Task: Create a due date automation trigger when advanced on, 2 working days after a card is due add basic assigned to member @aryan is due at 11:00 AM.
Action: Mouse moved to (1137, 88)
Screenshot: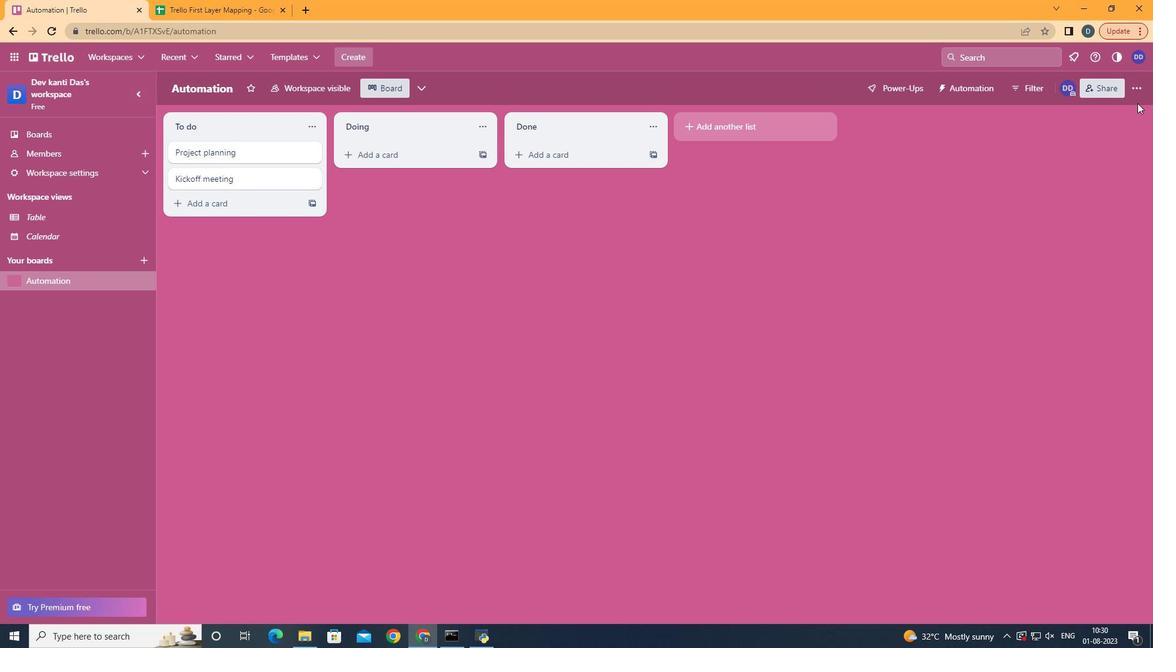 
Action: Mouse pressed left at (1137, 88)
Screenshot: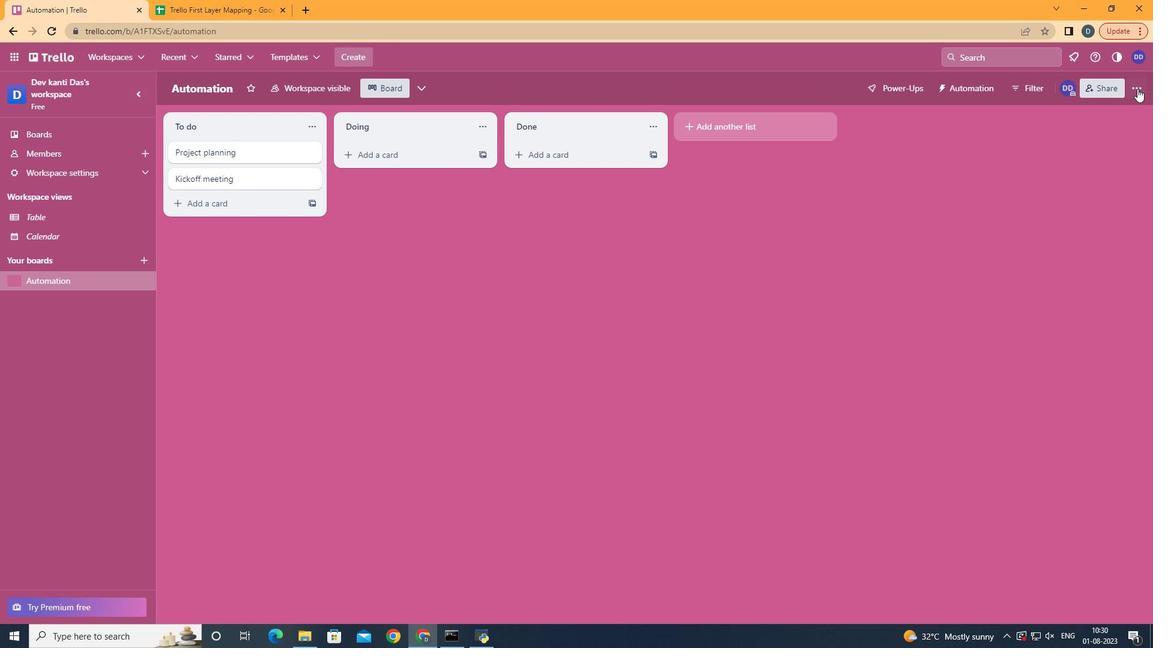 
Action: Mouse moved to (1056, 258)
Screenshot: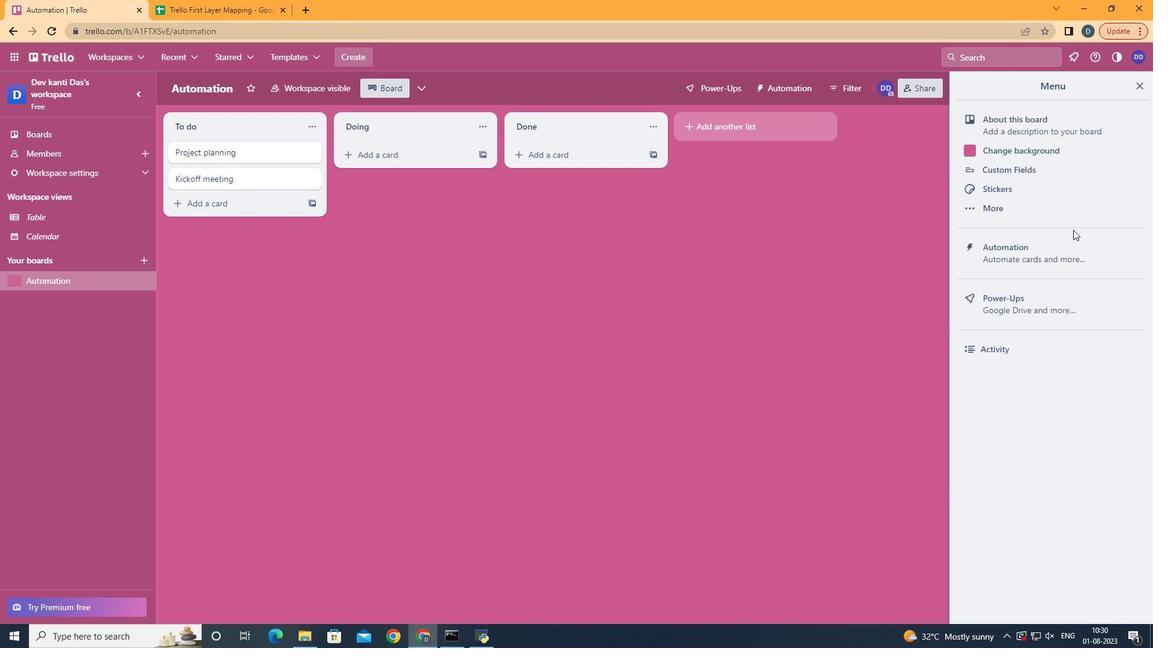 
Action: Mouse pressed left at (1056, 258)
Screenshot: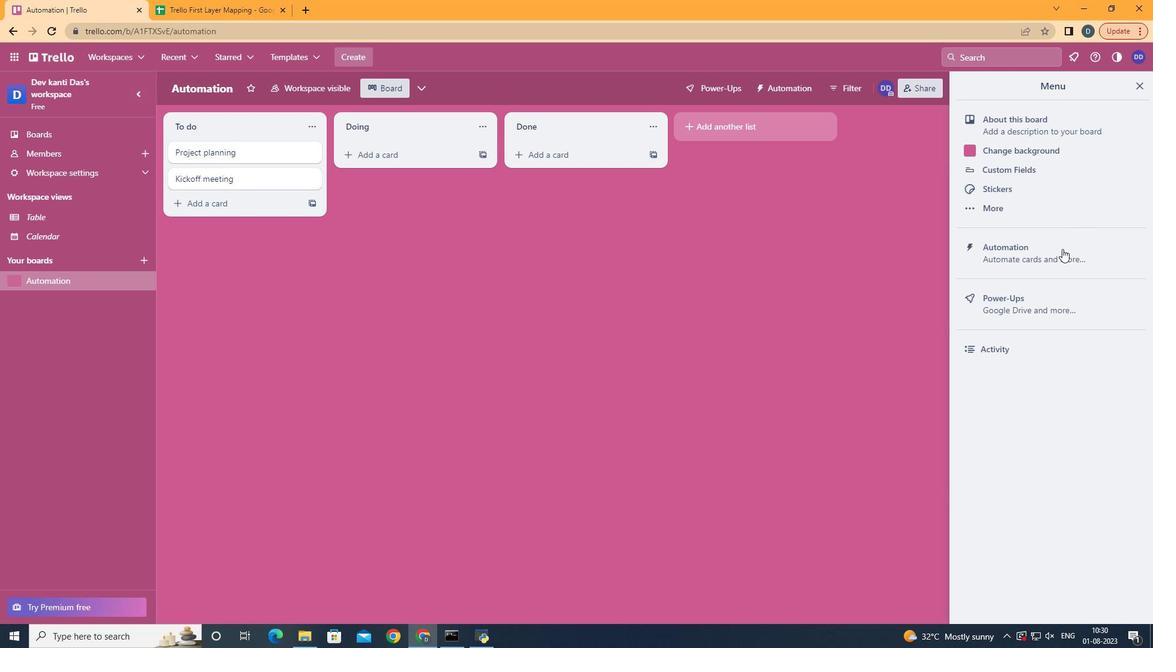 
Action: Mouse moved to (245, 239)
Screenshot: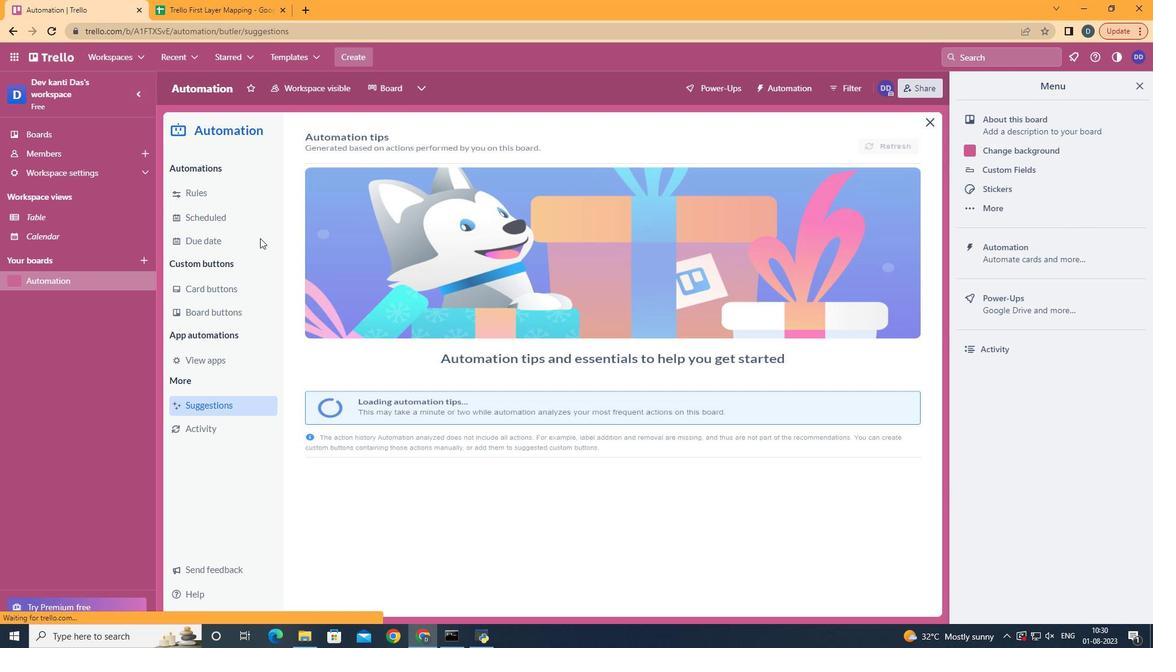 
Action: Mouse pressed left at (245, 239)
Screenshot: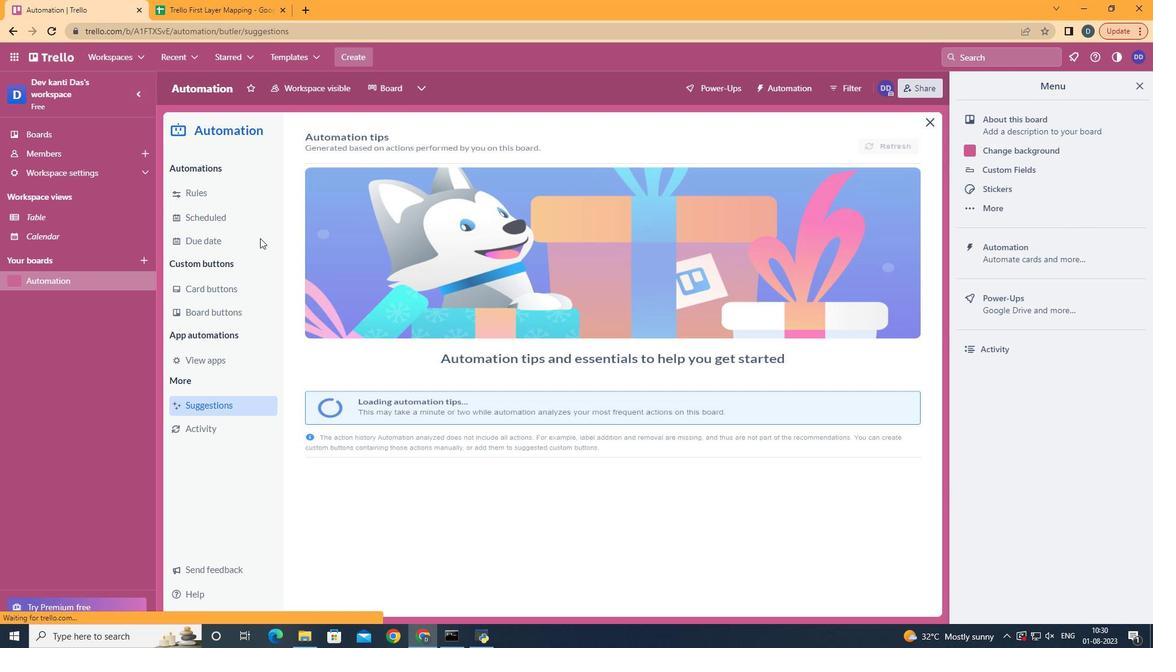 
Action: Mouse moved to (860, 147)
Screenshot: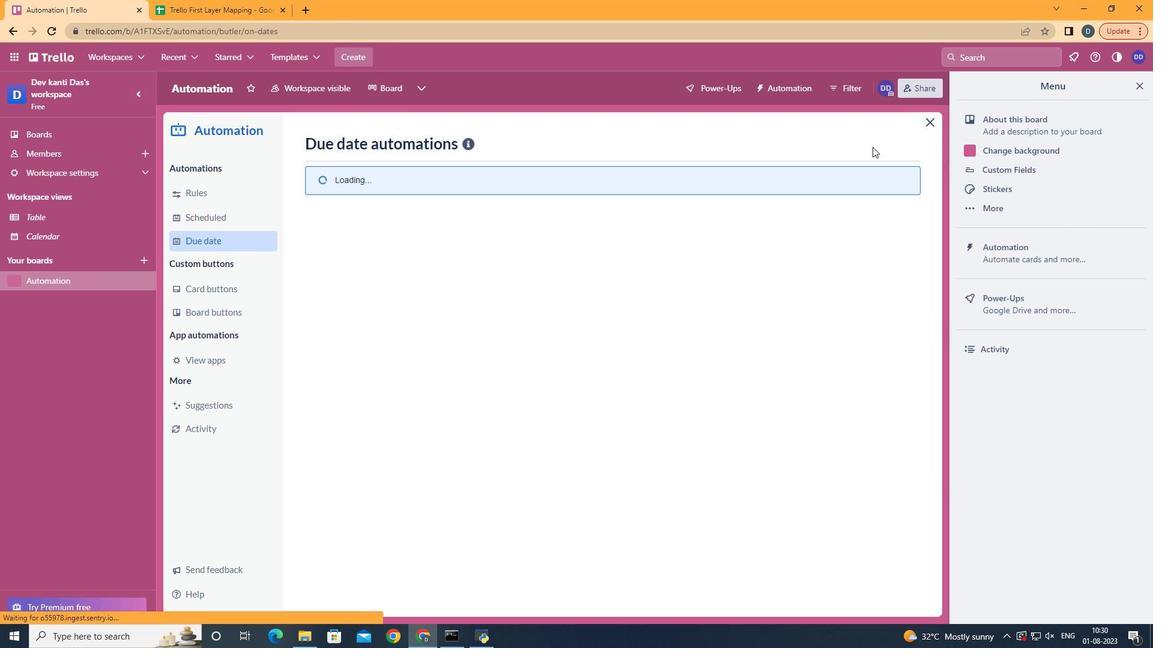 
Action: Mouse pressed left at (860, 147)
Screenshot: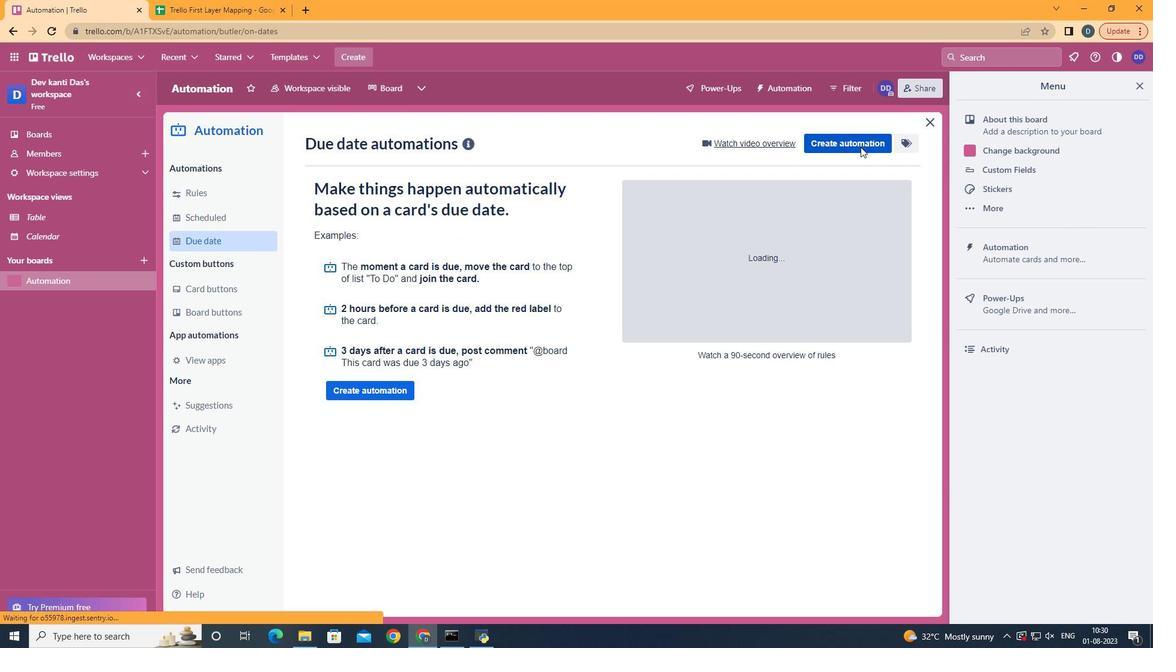 
Action: Mouse moved to (645, 252)
Screenshot: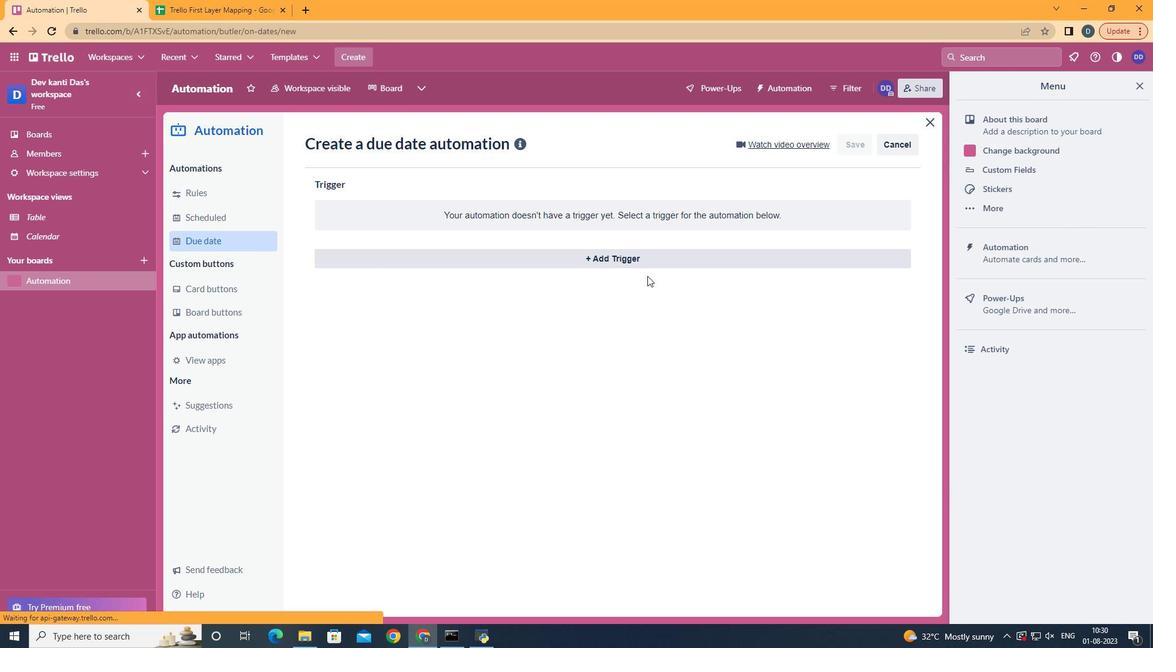 
Action: Mouse pressed left at (645, 252)
Screenshot: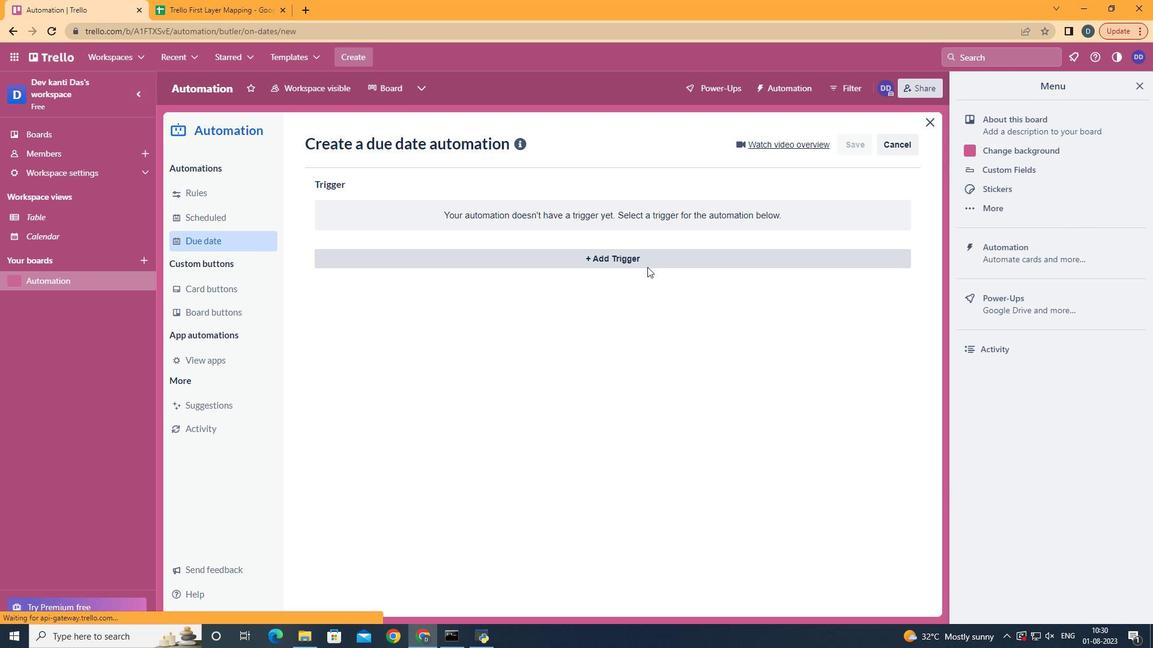 
Action: Mouse moved to (389, 480)
Screenshot: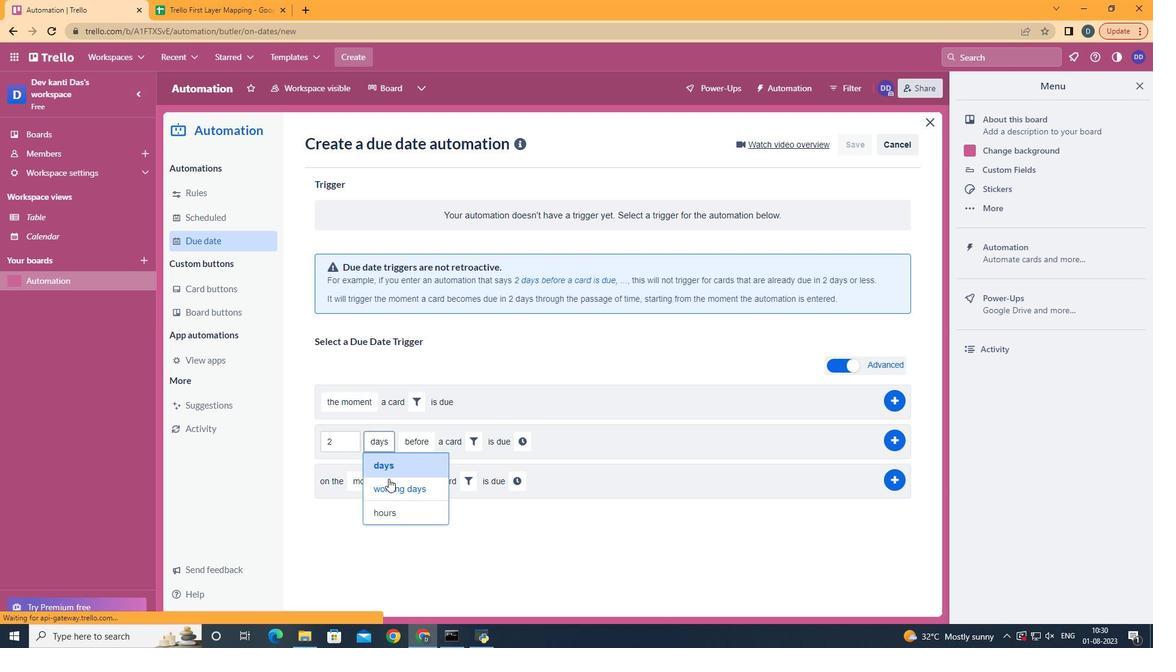 
Action: Mouse pressed left at (389, 480)
Screenshot: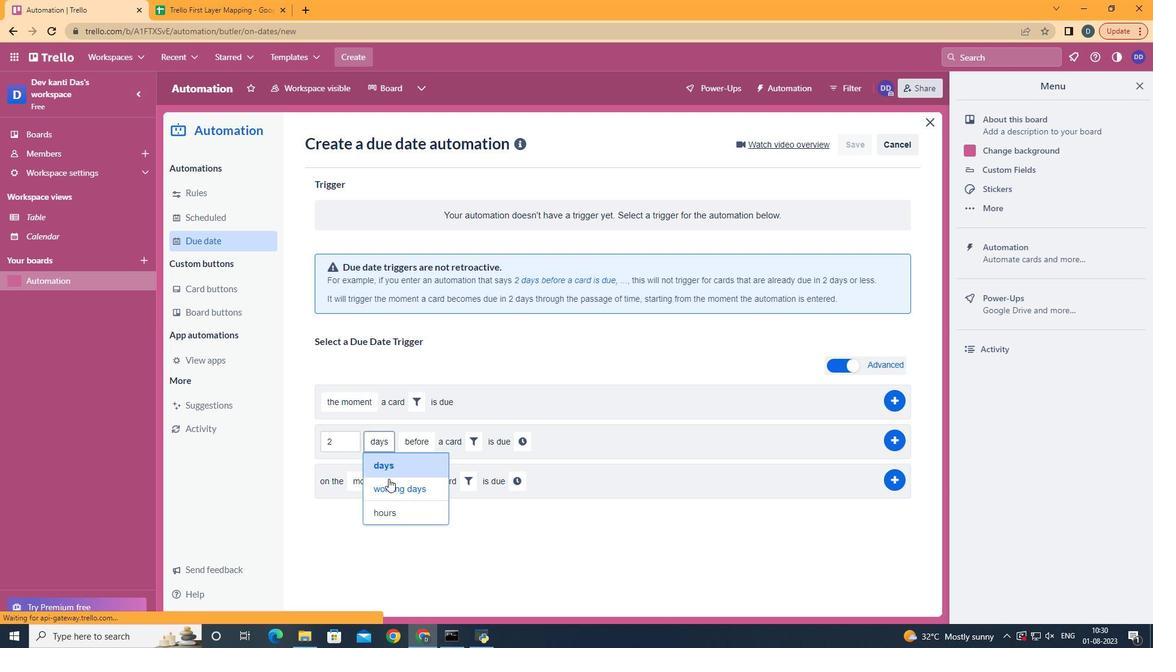 
Action: Mouse moved to (449, 484)
Screenshot: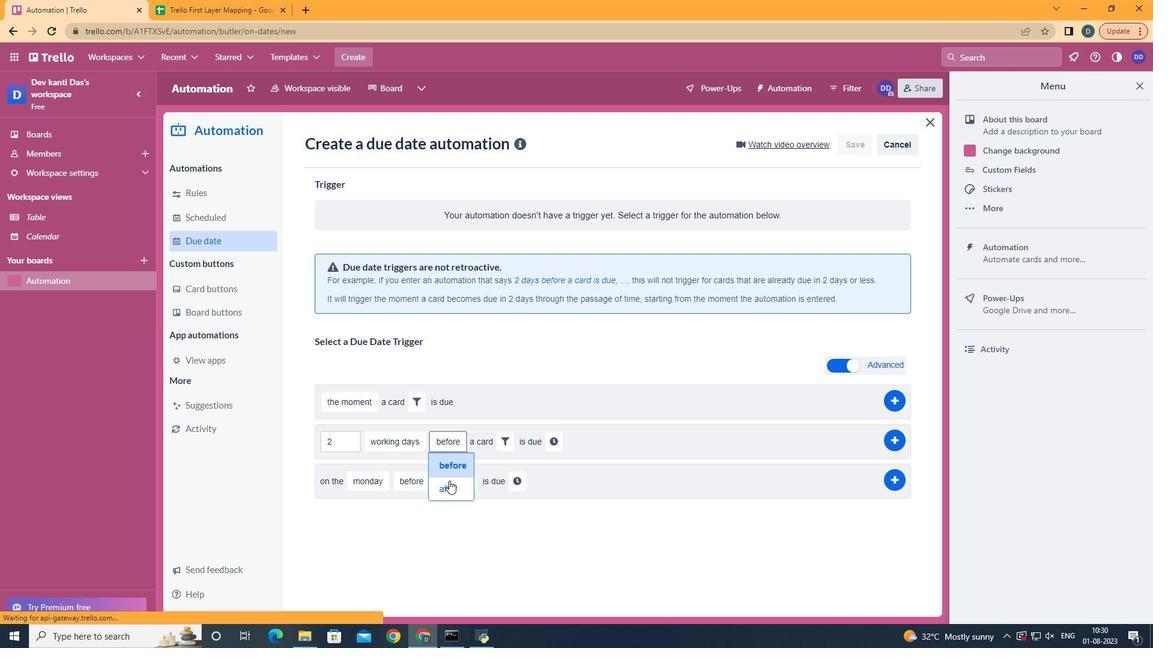 
Action: Mouse pressed left at (449, 484)
Screenshot: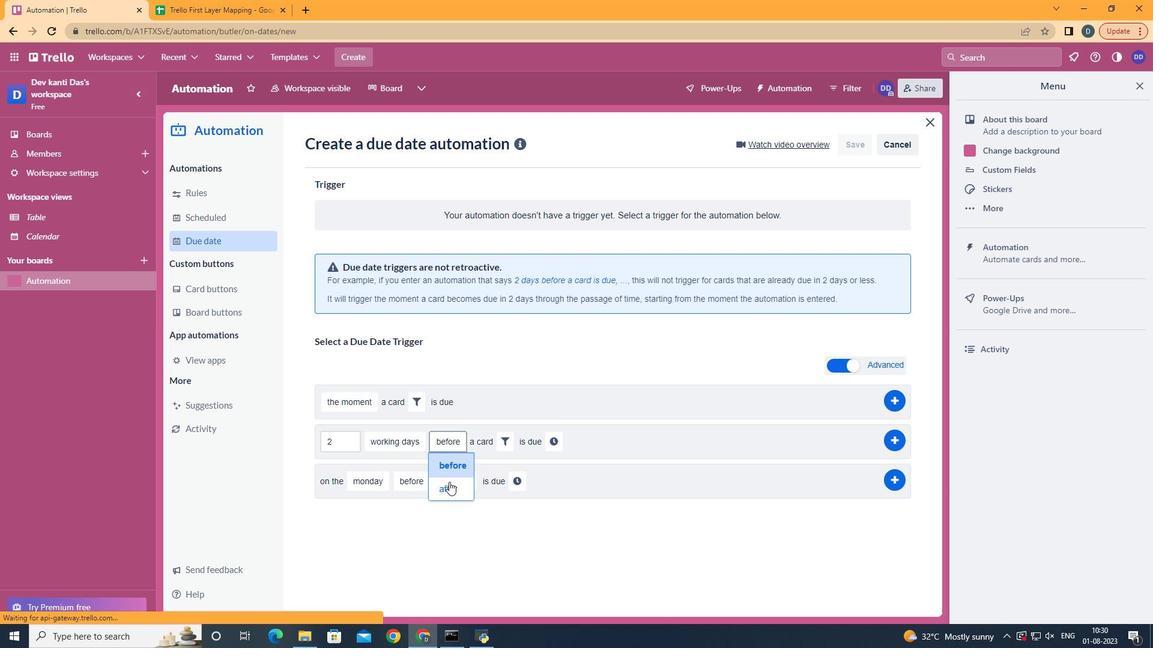
Action: Mouse moved to (498, 440)
Screenshot: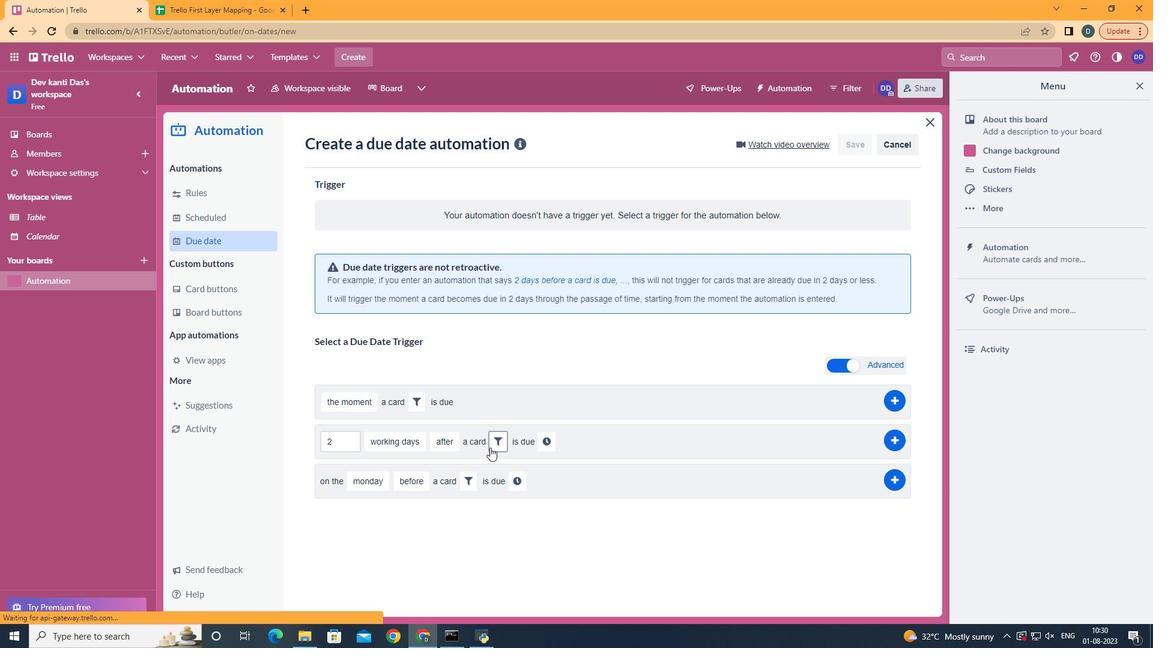 
Action: Mouse pressed left at (498, 440)
Screenshot: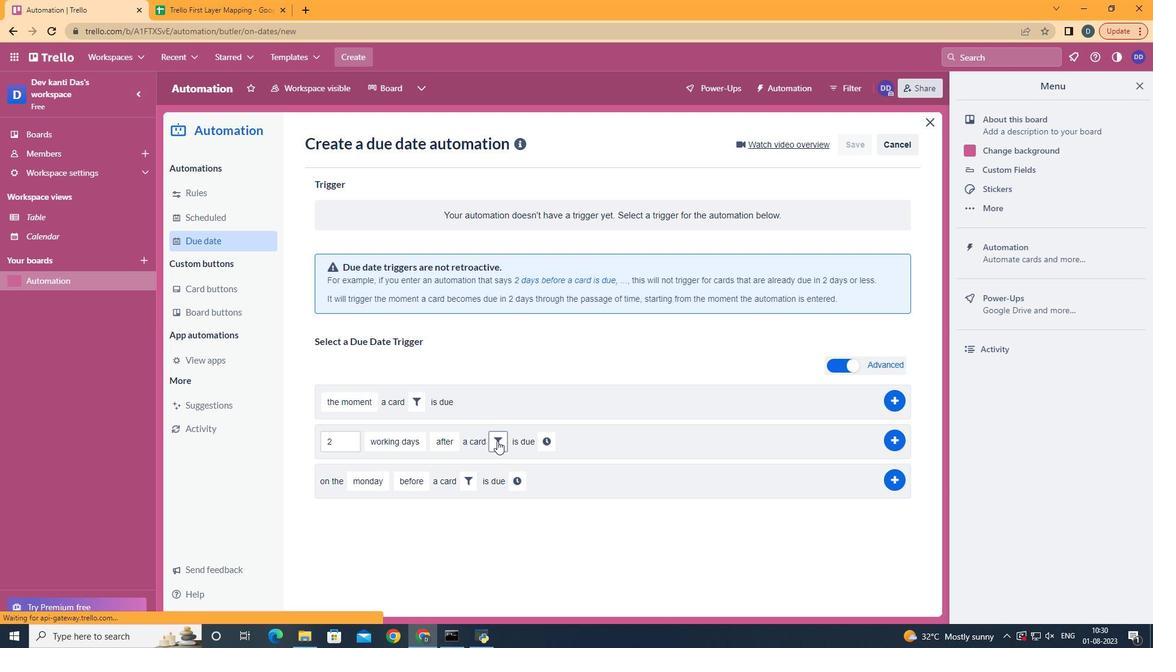 
Action: Mouse moved to (552, 516)
Screenshot: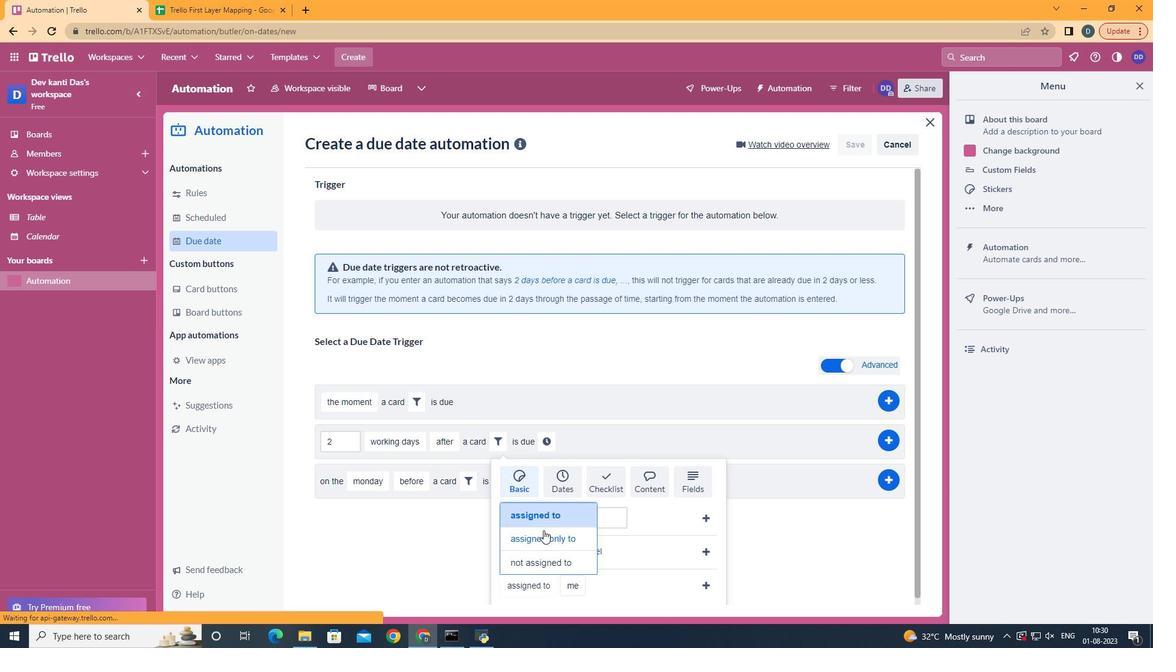 
Action: Mouse pressed left at (552, 516)
Screenshot: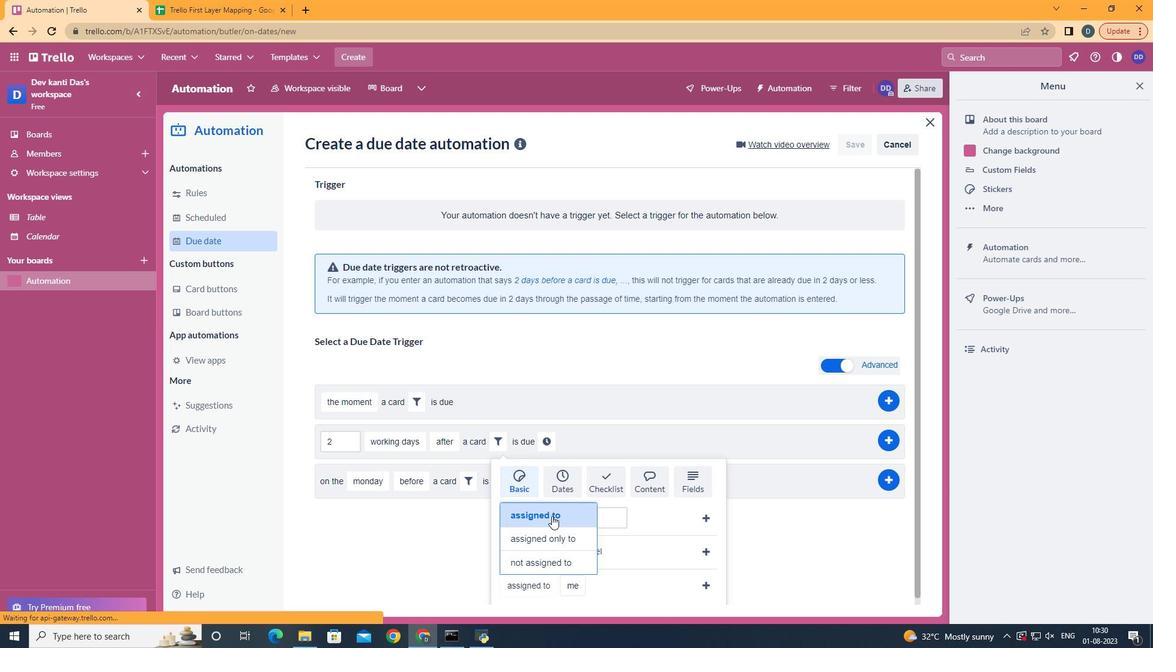 
Action: Mouse moved to (591, 556)
Screenshot: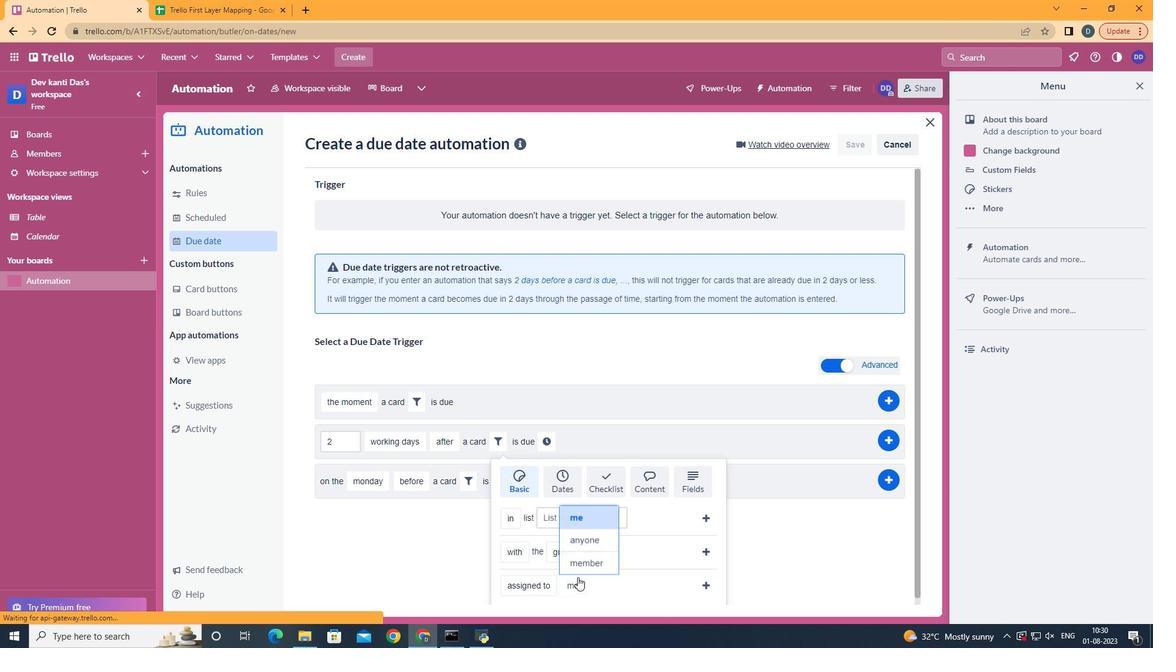 
Action: Mouse pressed left at (591, 556)
Screenshot: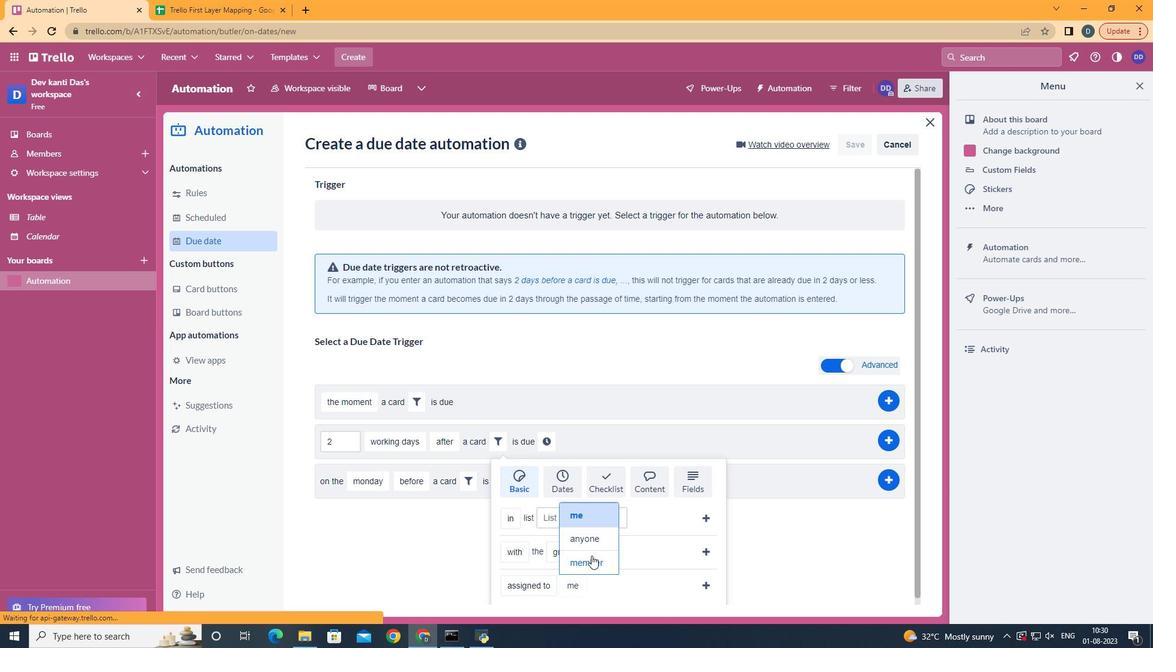 
Action: Mouse moved to (662, 589)
Screenshot: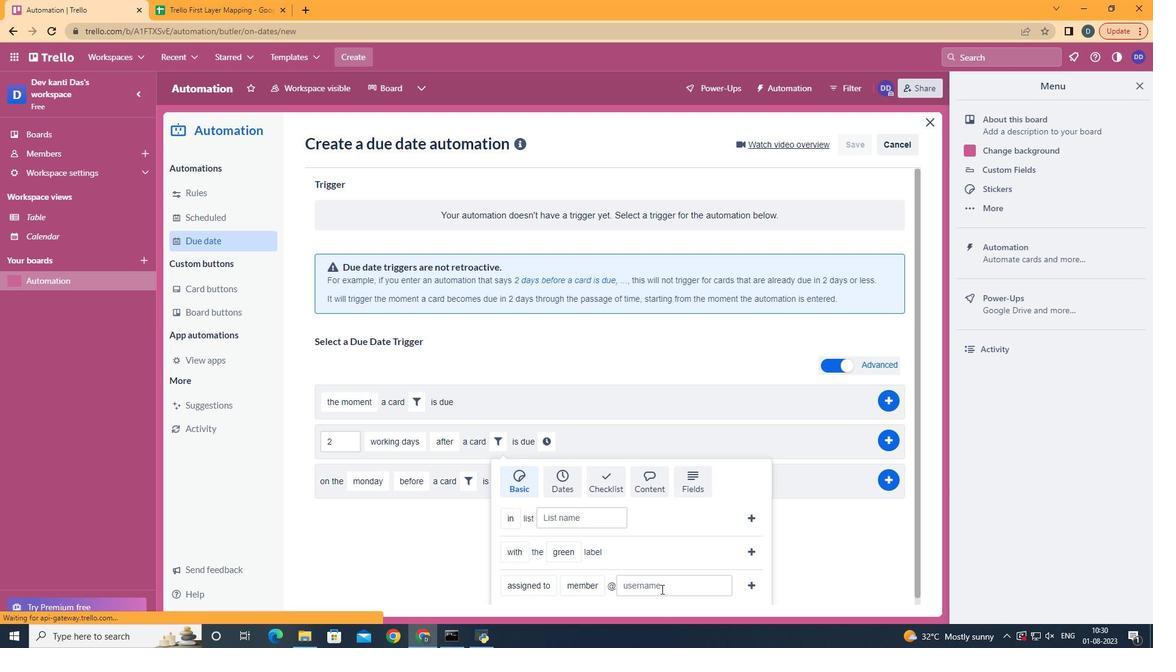 
Action: Mouse pressed left at (662, 589)
Screenshot: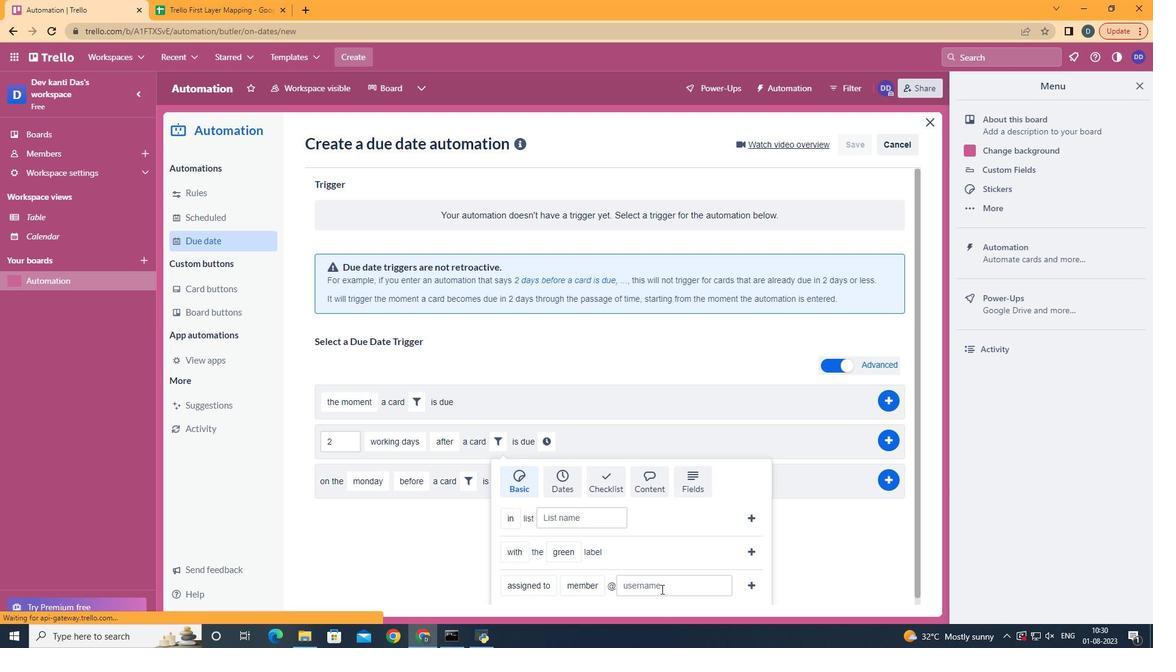 
Action: Mouse moved to (662, 589)
Screenshot: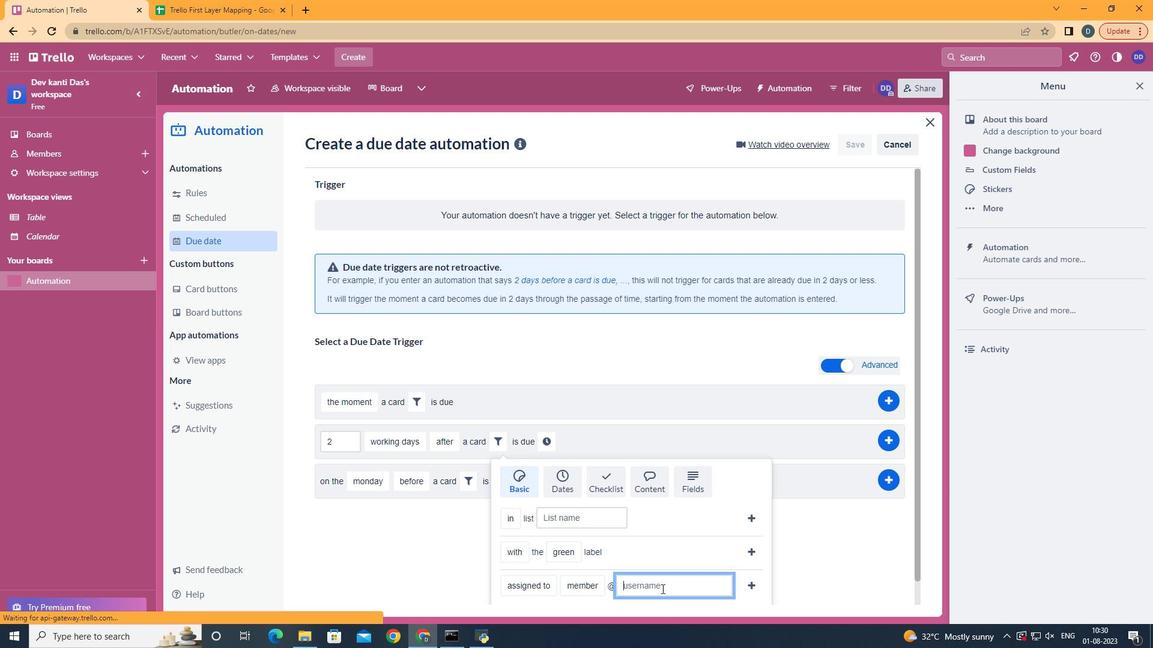 
Action: Key pressed aryan
Screenshot: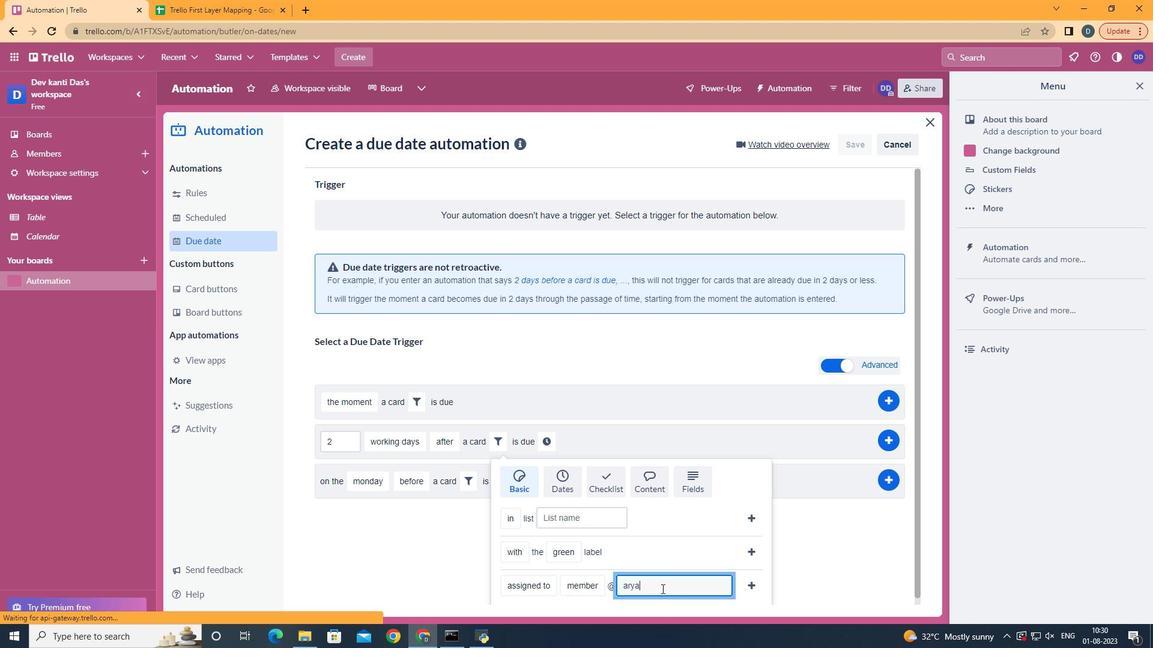 
Action: Mouse moved to (753, 583)
Screenshot: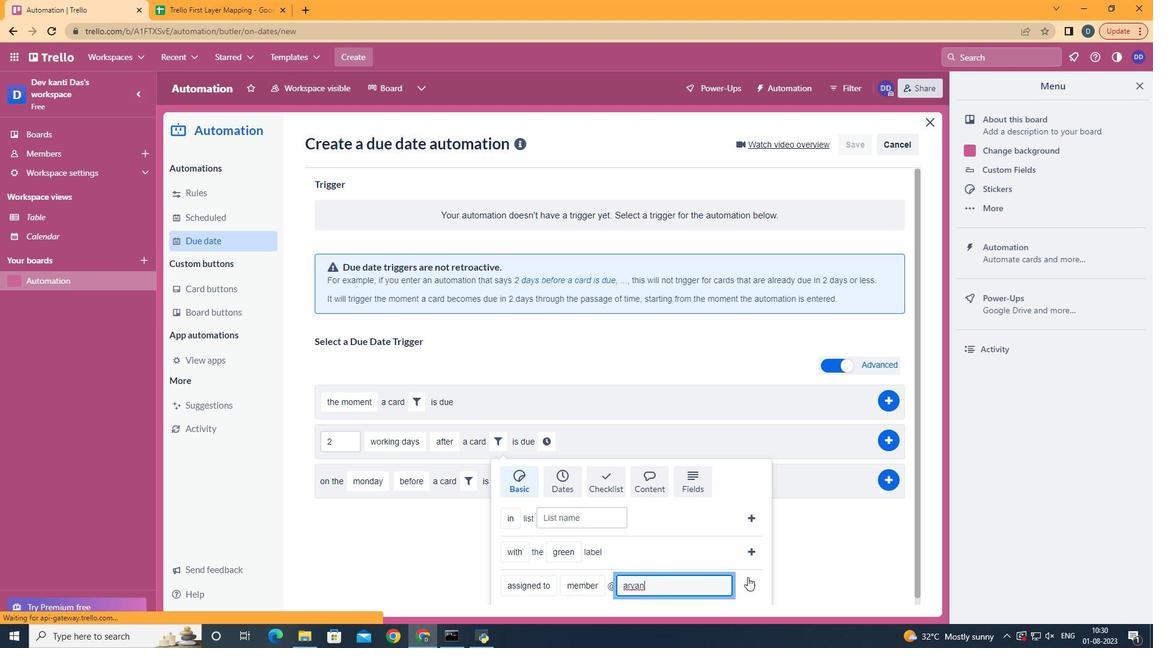 
Action: Mouse pressed left at (753, 583)
Screenshot: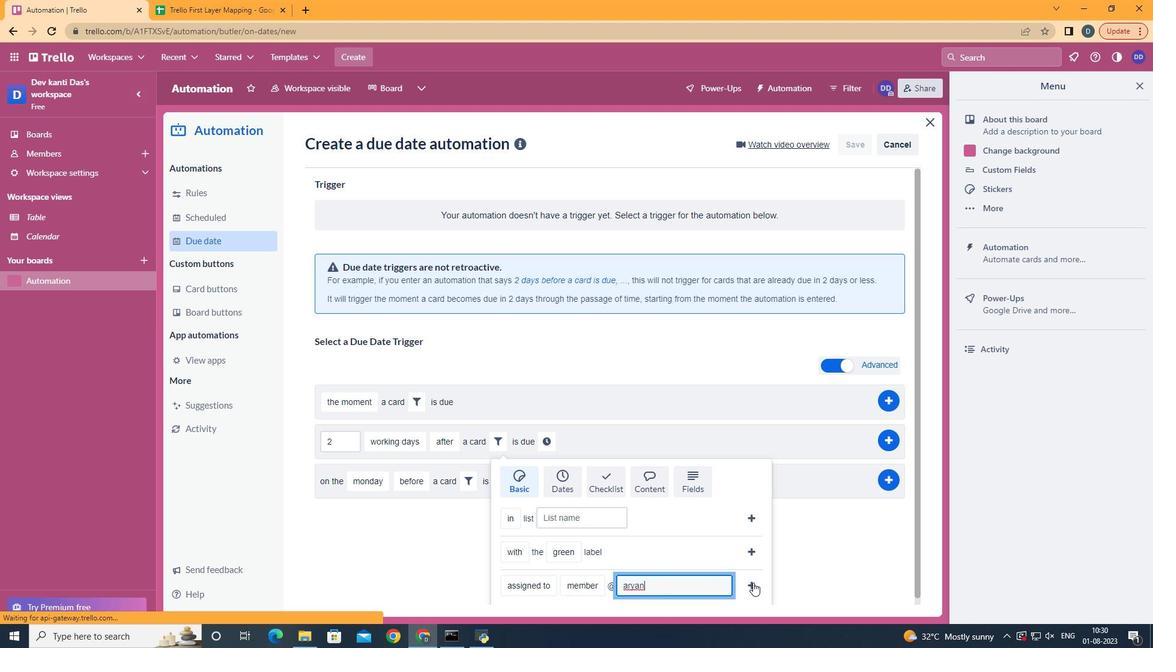 
Action: Mouse moved to (689, 443)
Screenshot: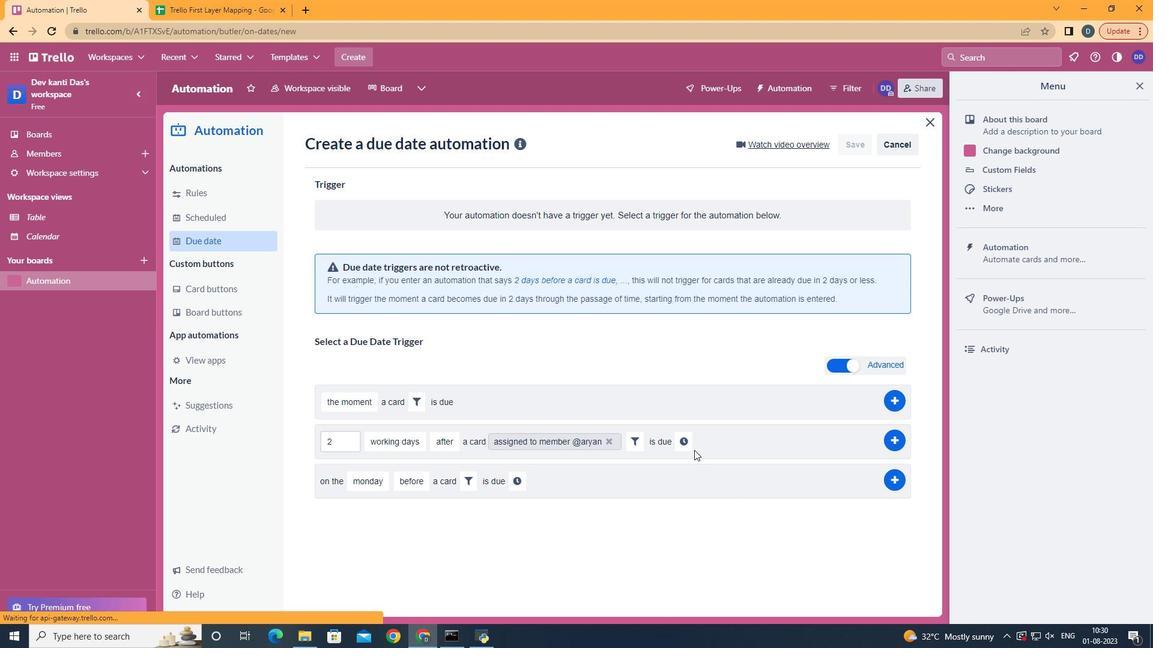 
Action: Mouse pressed left at (689, 443)
Screenshot: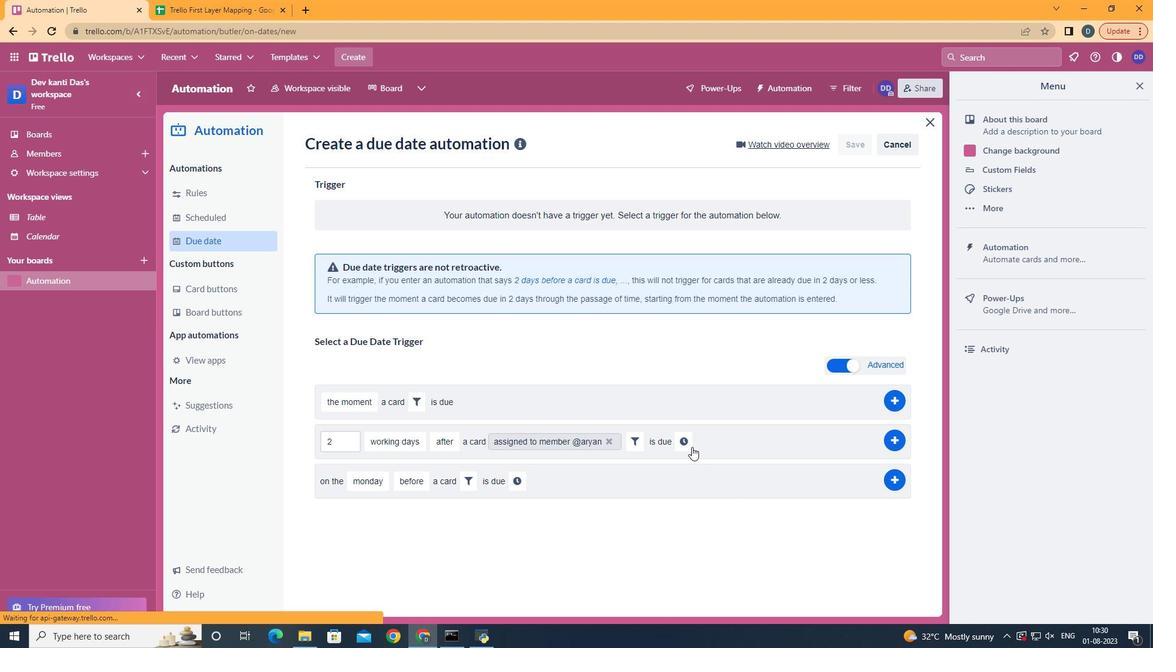 
Action: Mouse moved to (706, 445)
Screenshot: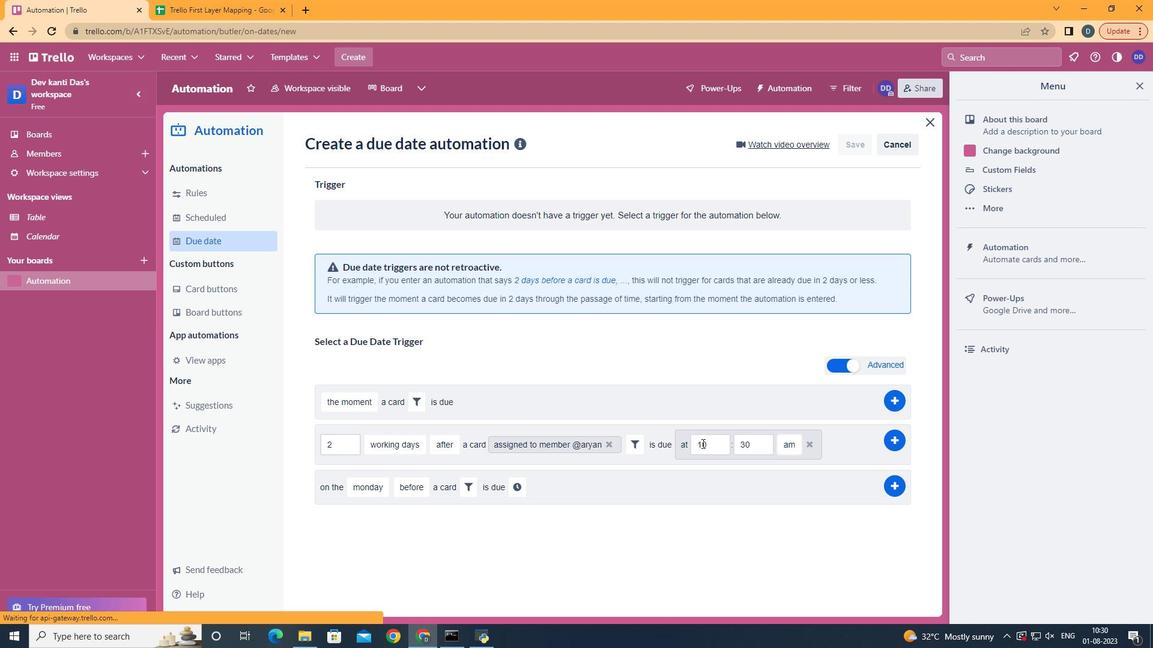 
Action: Mouse pressed left at (706, 445)
Screenshot: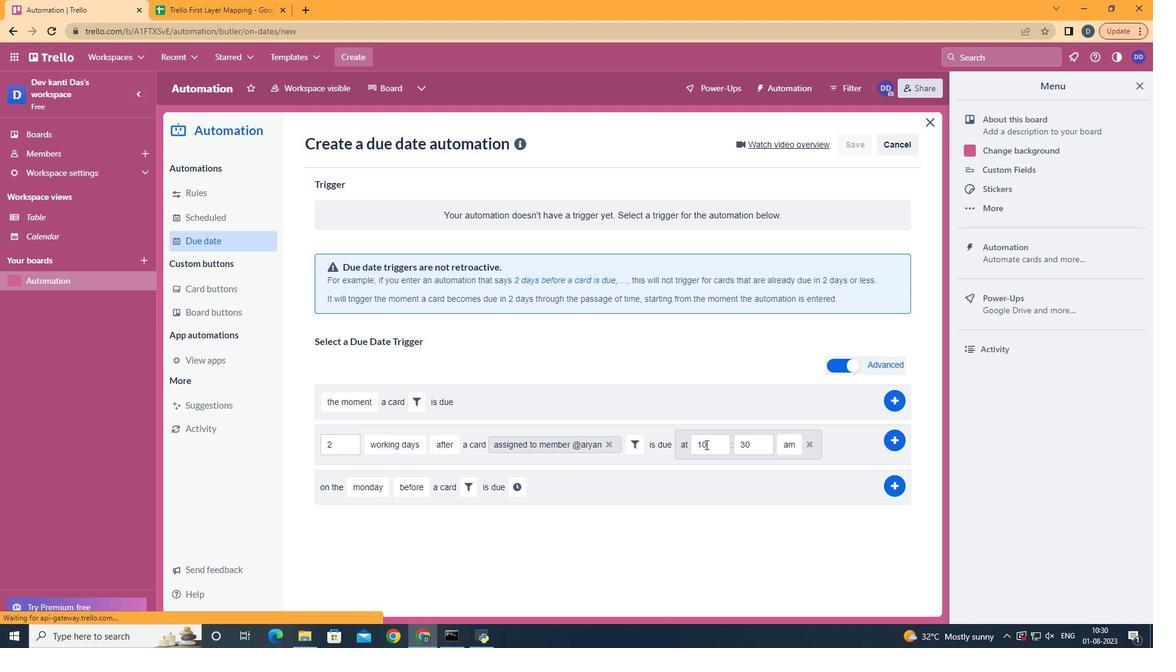 
Action: Key pressed <Key.backspace>1
Screenshot: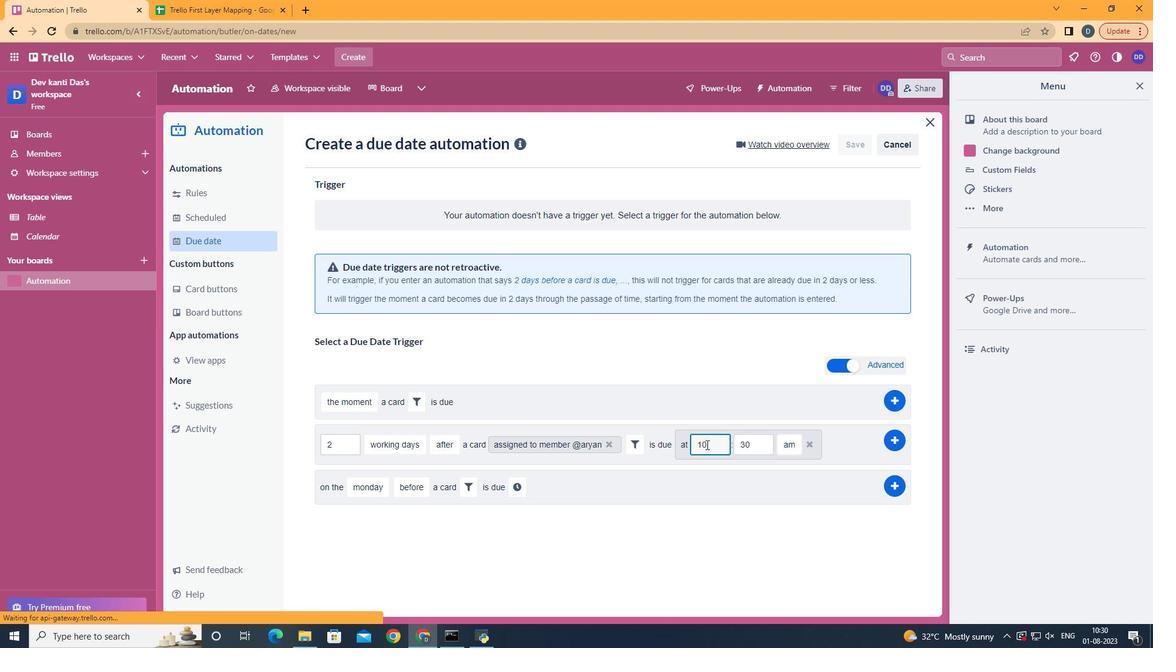 
Action: Mouse moved to (759, 445)
Screenshot: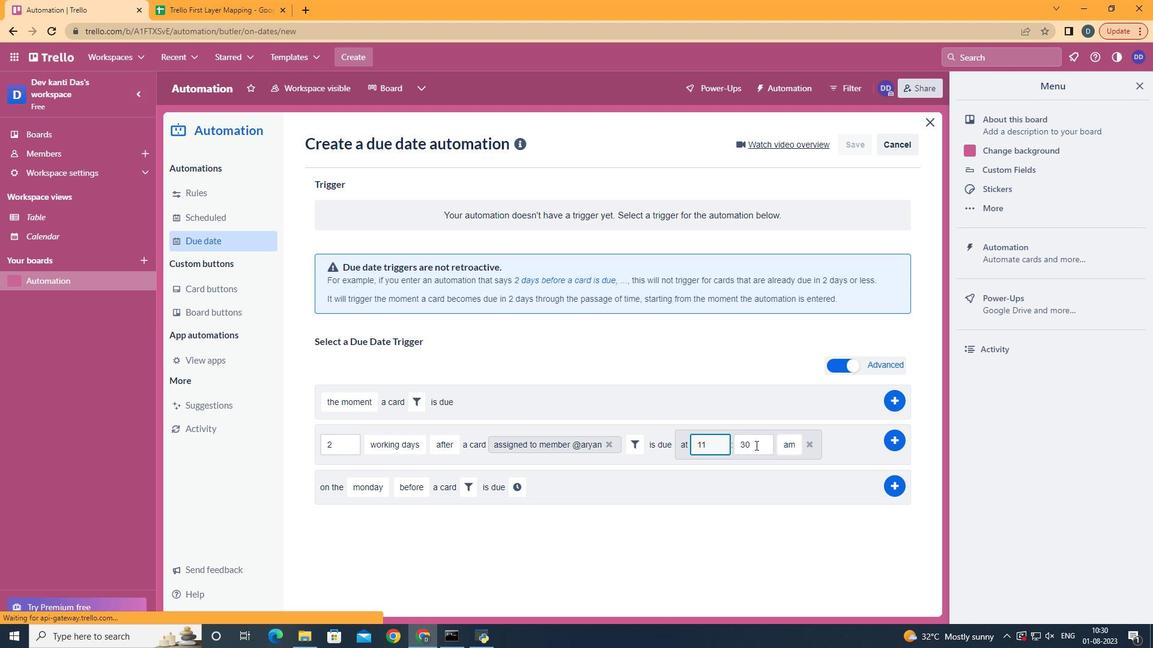 
Action: Mouse pressed left at (759, 445)
Screenshot: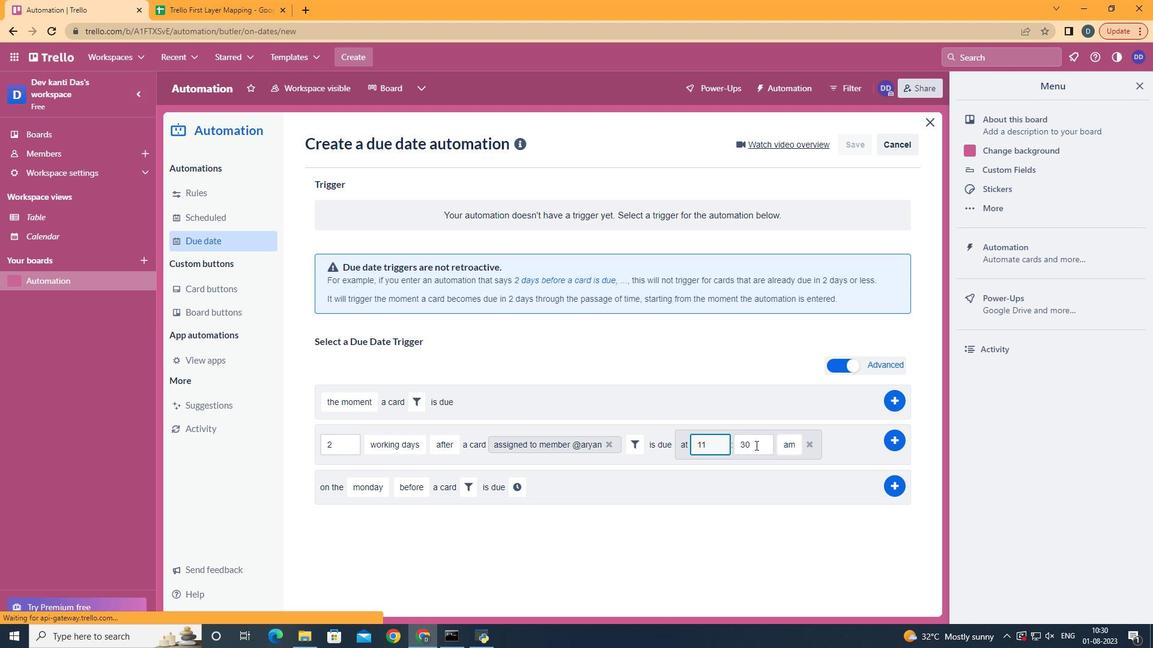 
Action: Mouse moved to (757, 445)
Screenshot: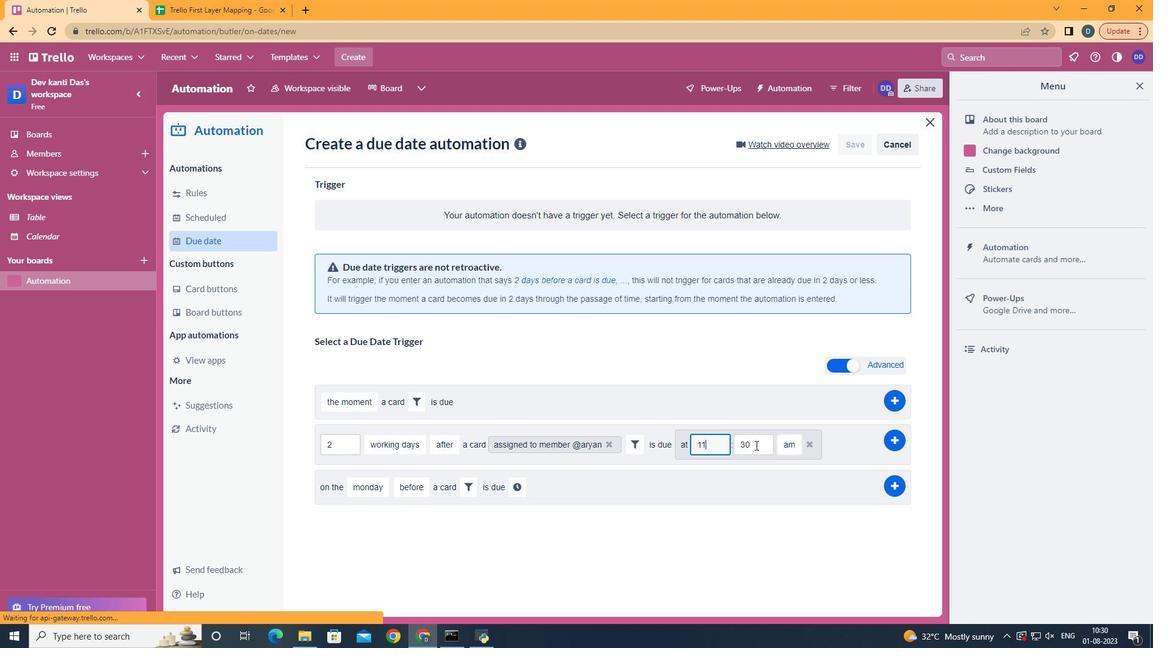 
Action: Key pressed <Key.backspace><Key.backspace>00
Screenshot: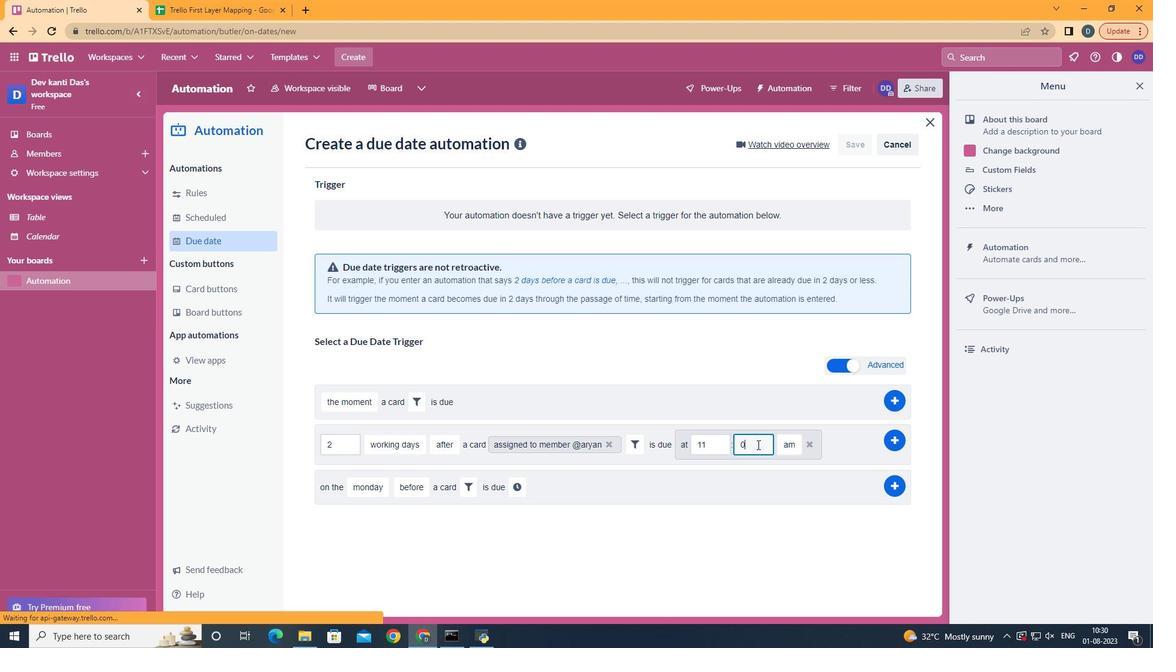 
Action: Mouse moved to (894, 442)
Screenshot: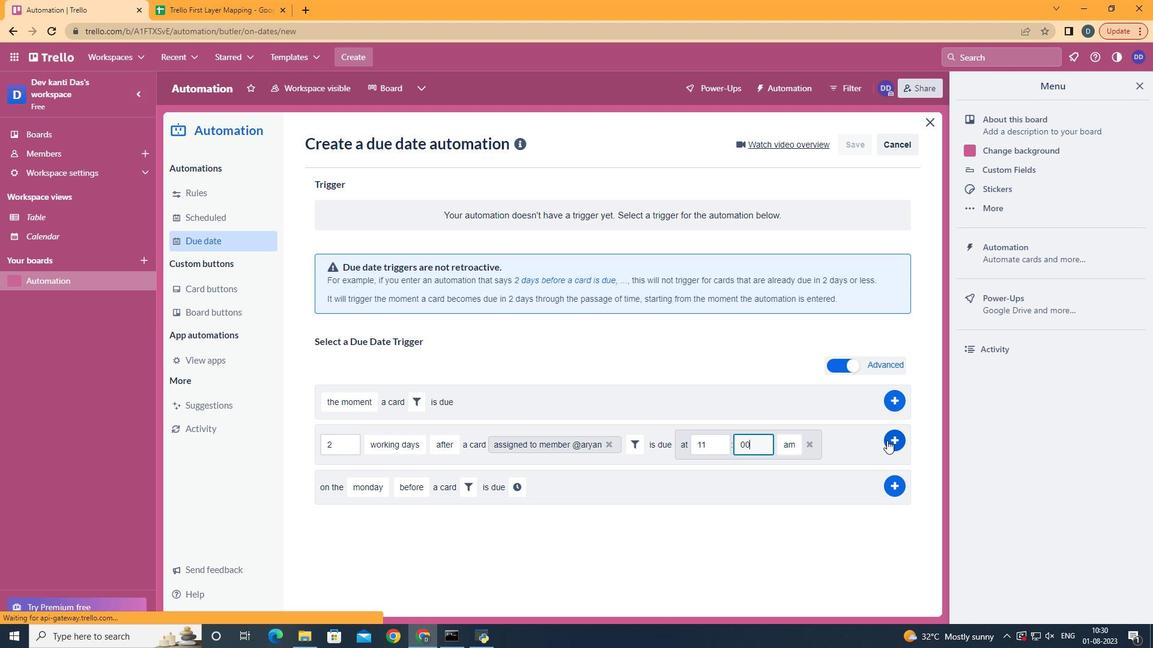 
Action: Mouse pressed left at (894, 442)
Screenshot: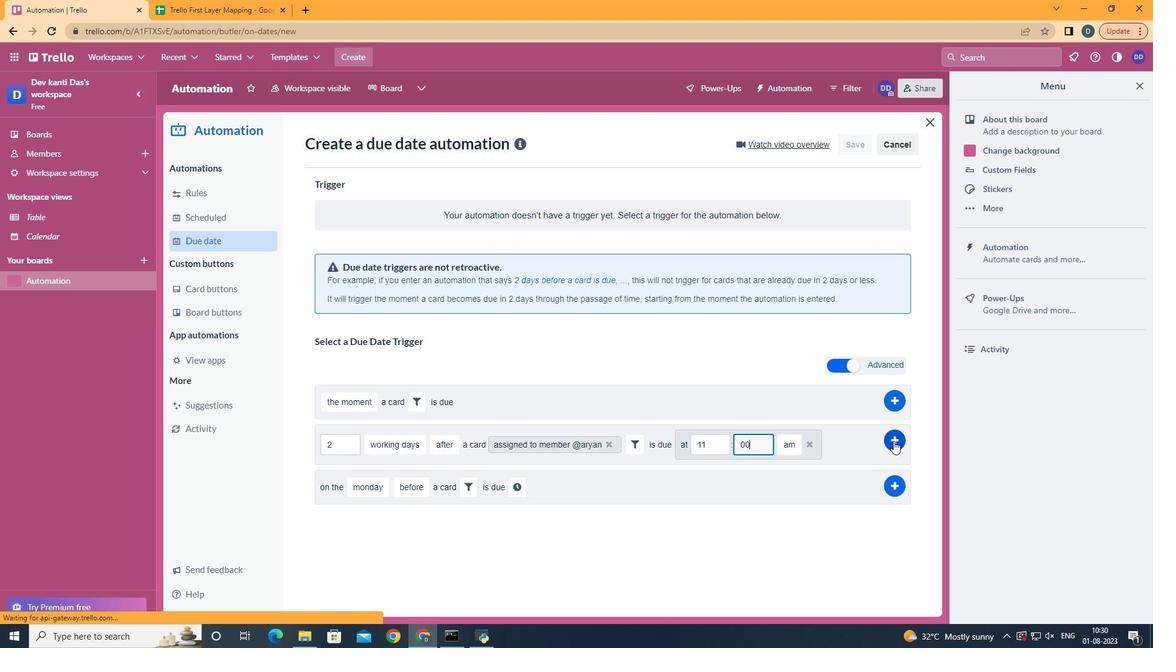 
Action: Mouse moved to (596, 269)
Screenshot: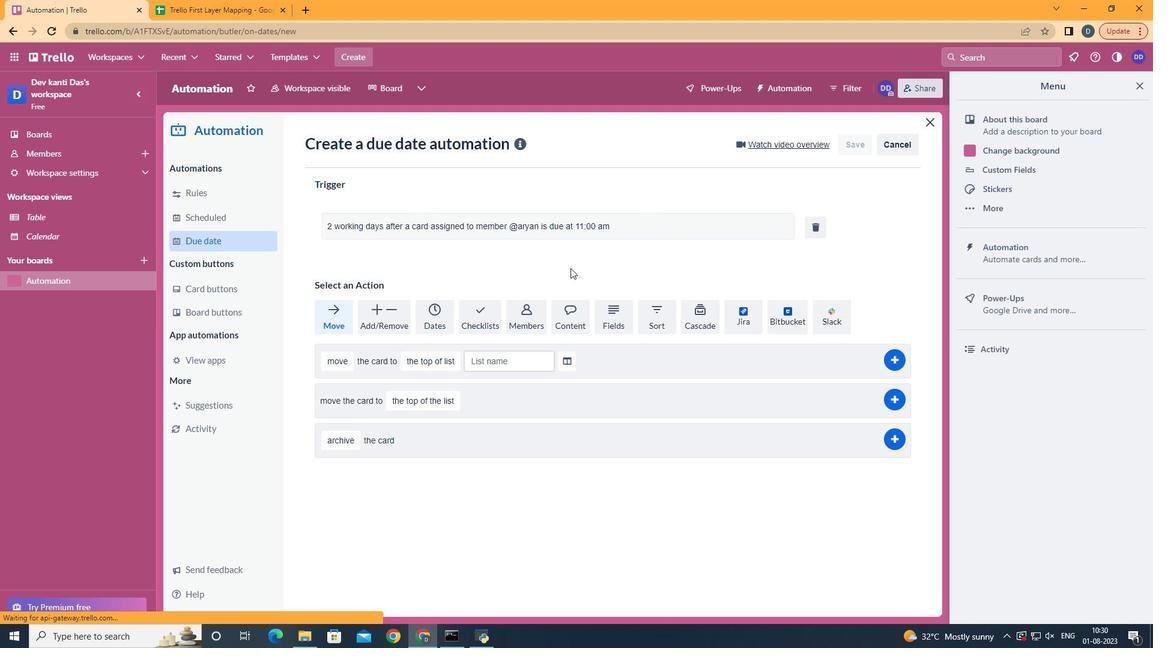 
